 Task: Create Workspace Bankruptcy and Restructuring Services Workspace description Create and manage company-wide talent acquisition and recruitment. Workspace type Engineering-IT
Action: Mouse moved to (415, 82)
Screenshot: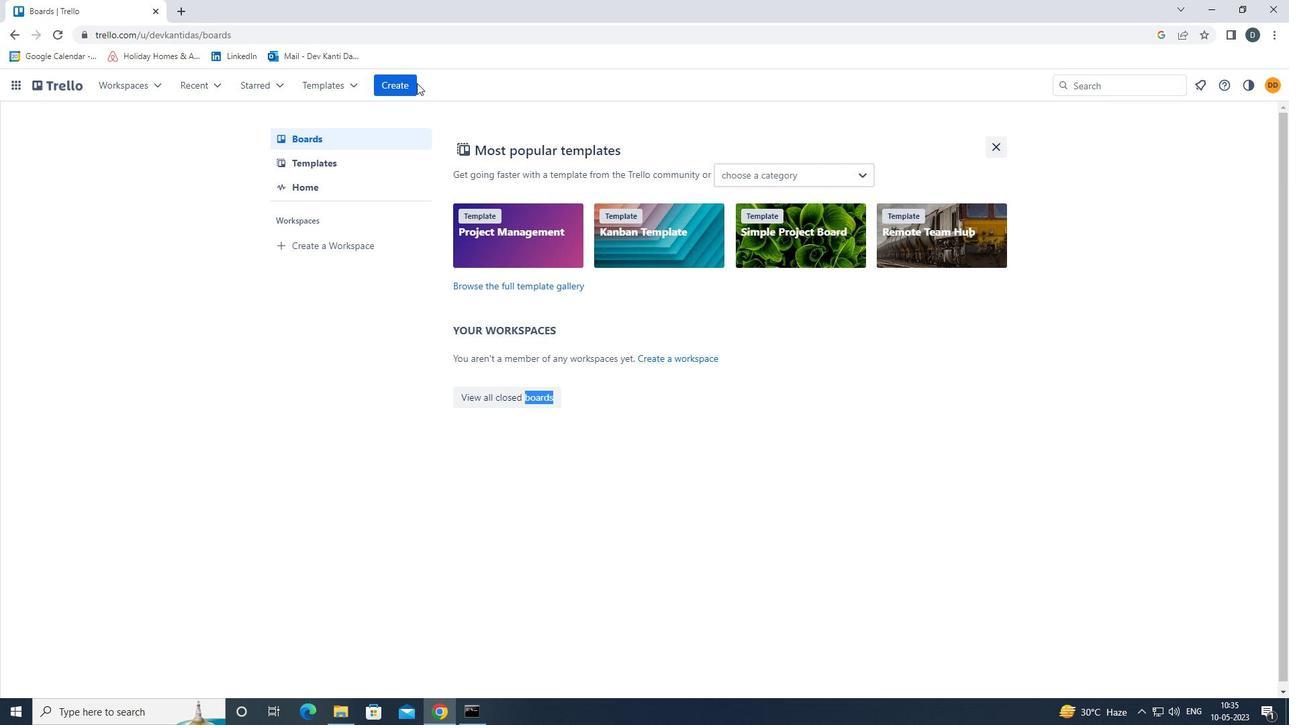 
Action: Mouse pressed left at (415, 82)
Screenshot: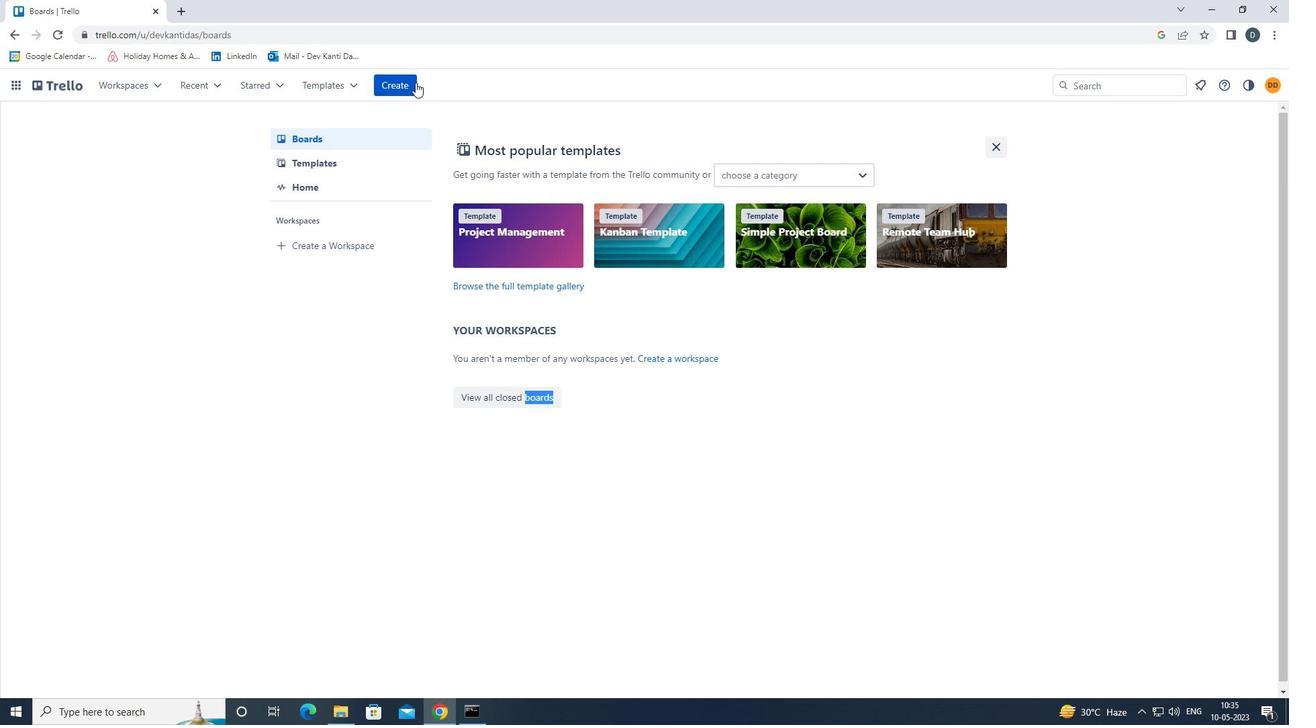 
Action: Mouse moved to (464, 224)
Screenshot: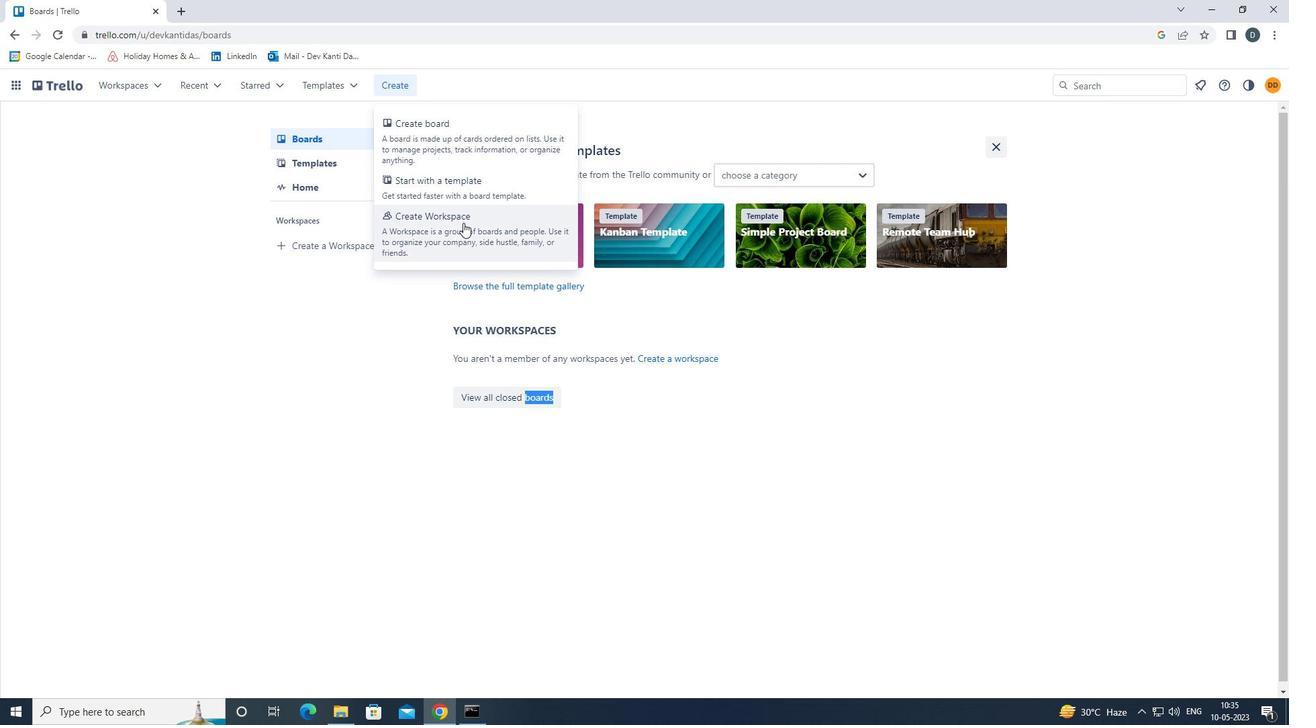 
Action: Mouse pressed left at (464, 224)
Screenshot: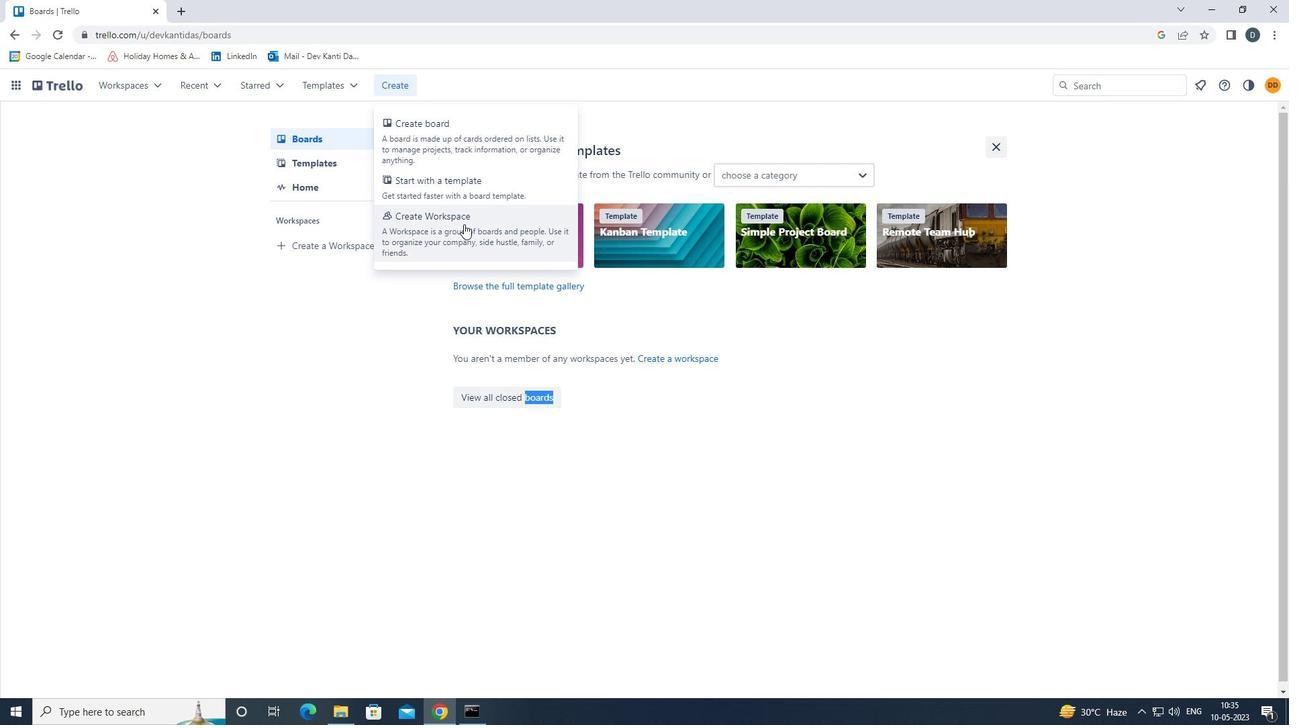 
Action: Mouse moved to (452, 251)
Screenshot: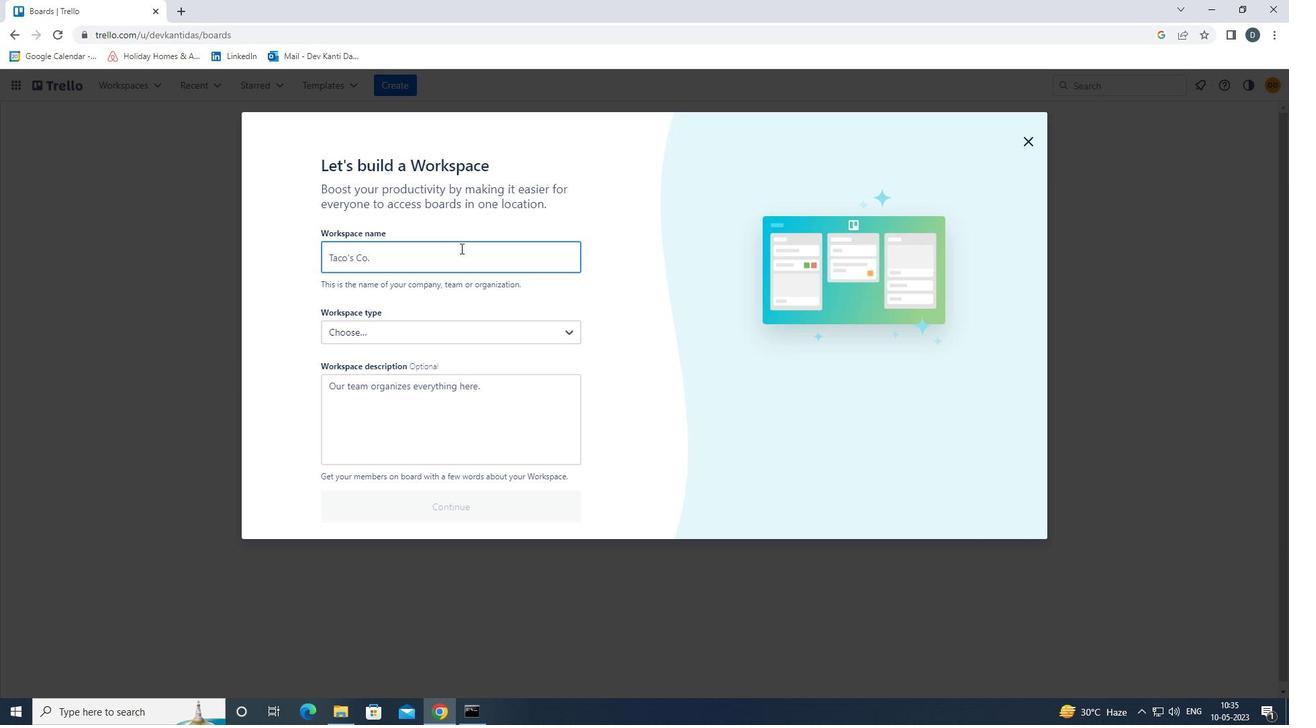 
Action: Mouse pressed left at (452, 251)
Screenshot: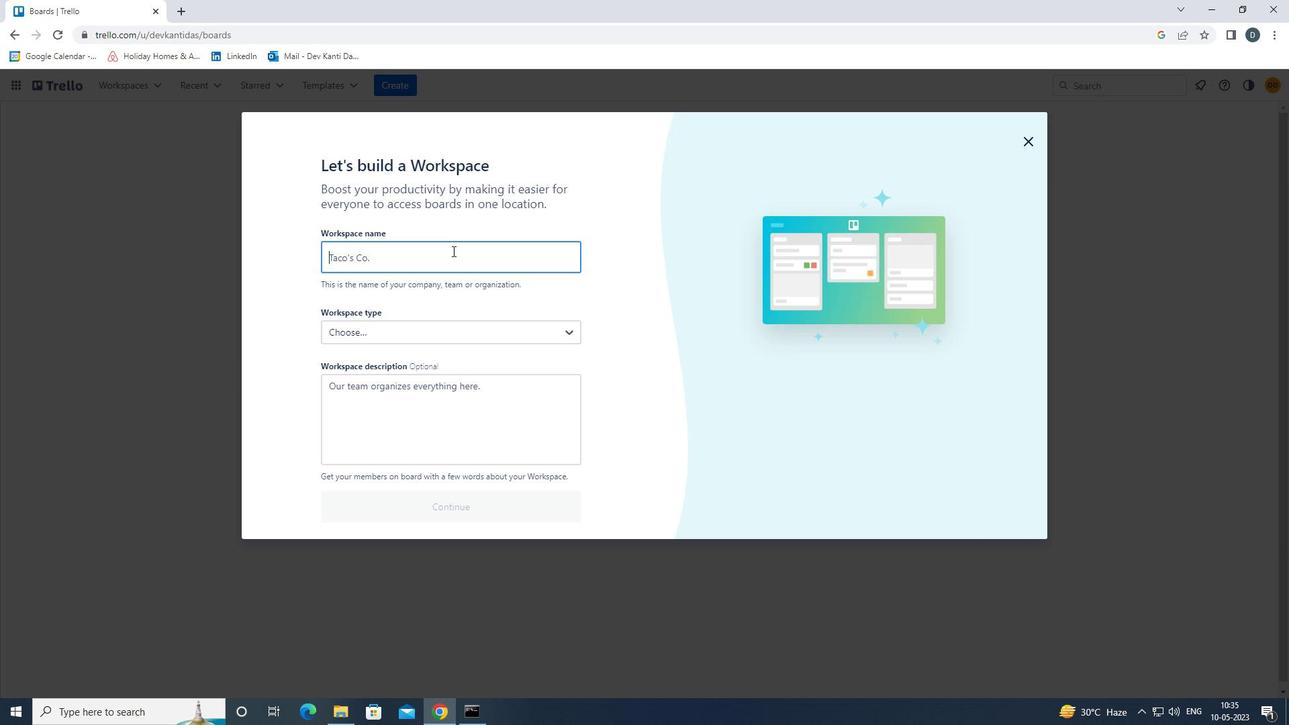 
Action: Mouse moved to (461, 246)
Screenshot: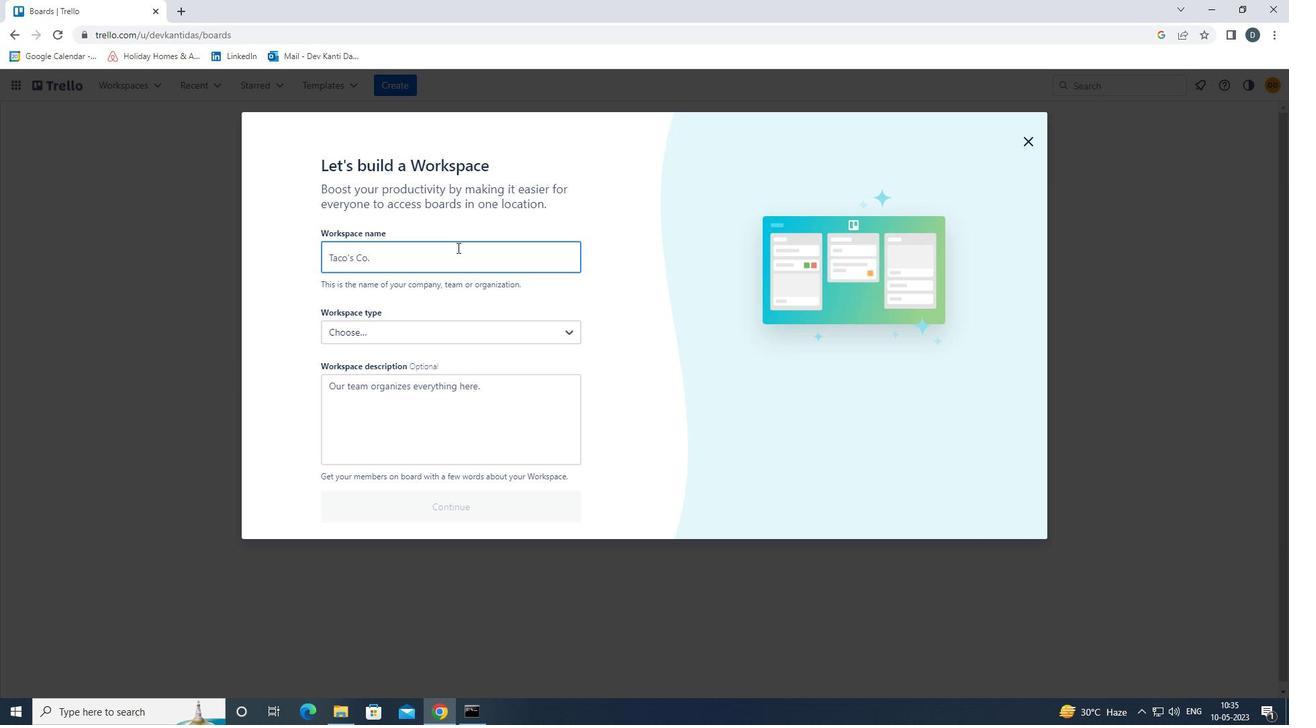 
Action: Key pressed <Key.shift><Key.shift><Key.shift><Key.shift><Key.shift><Key.shift><Key.shift><Key.shift><Key.shift><Key.shift><Key.shift><Key.shift><Key.shift><Key.shift><Key.shift><Key.shift><Key.shift><Key.shift><Key.shift><Key.shift><Key.shift><Key.shift><Key.shift><Key.shift><Key.shift><Key.shift><Key.shift><Key.shift><Key.shift><Key.shift><Key.shift><Key.shift><Key.shift><Key.shift><Key.shift><Key.shift>BANKRUPTCY<Key.space><Key.shift>A<Key.backspace>AND<Key.space><Key.shift>RESTRUCTING<Key.space><Key.backspace><Key.backspace><Key.backspace><Key.backspace>URING<Key.space><Key.shift>SERVICES
Screenshot: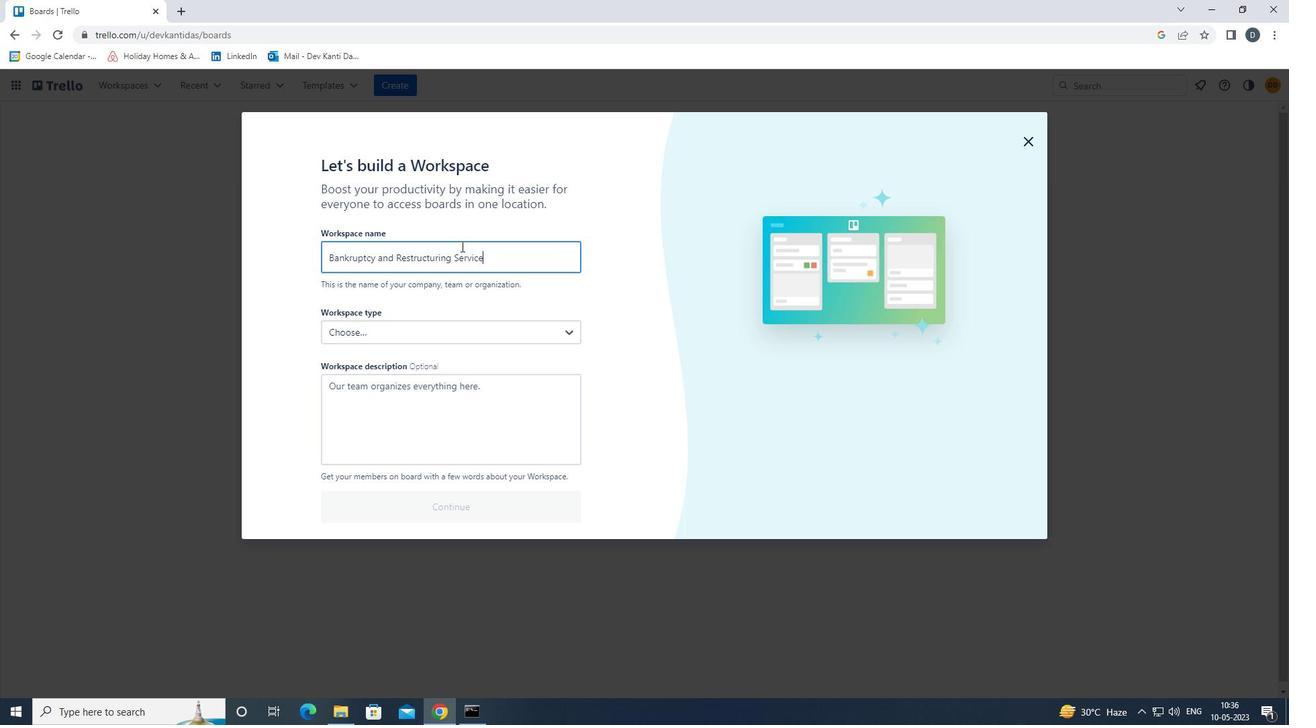
Action: Mouse moved to (453, 404)
Screenshot: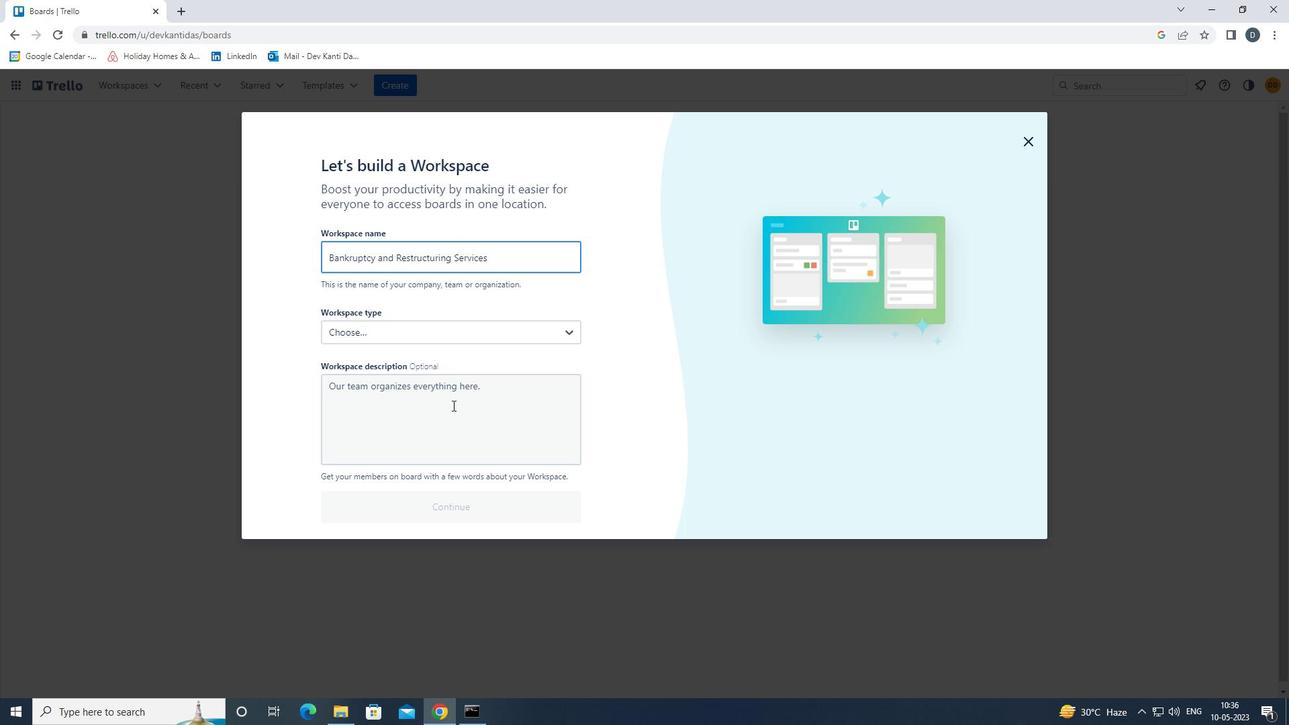
Action: Mouse pressed left at (453, 404)
Screenshot: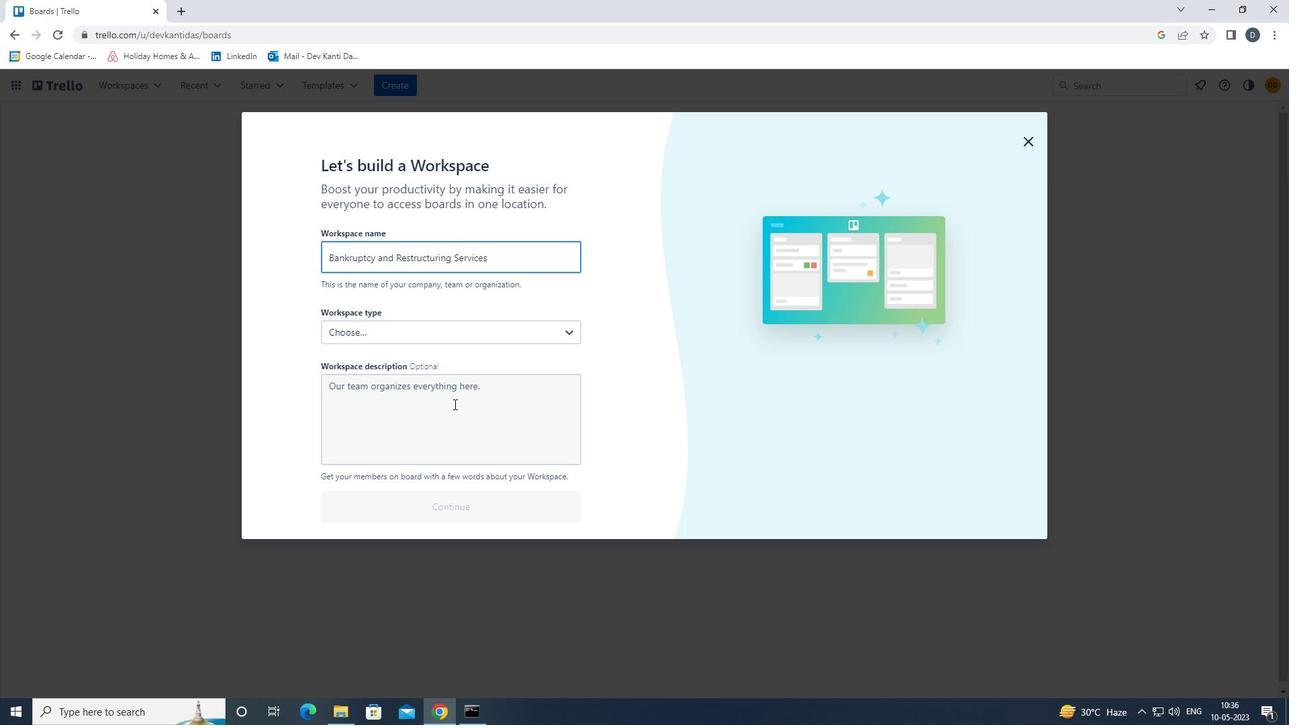 
Action: Mouse moved to (454, 403)
Screenshot: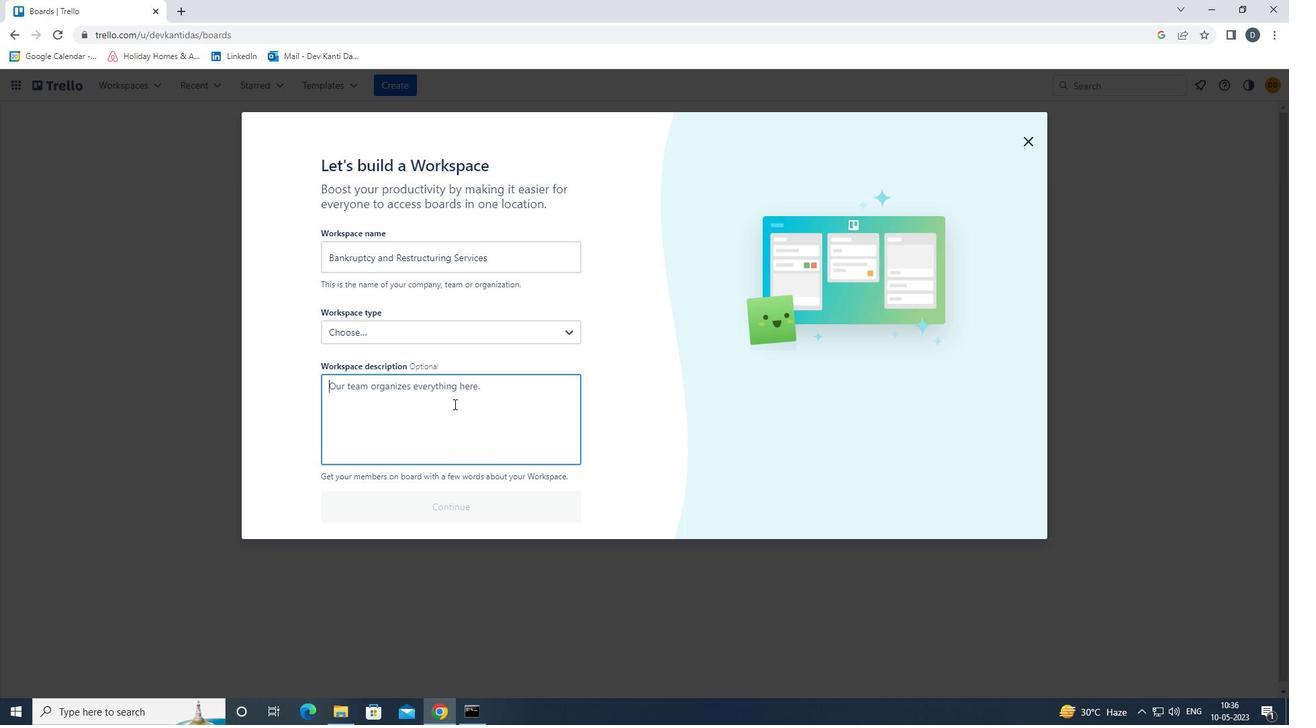 
Action: Key pressed <Key.shift>CREATE<Key.space><Key.shift>A<Key.backspace>AND<Key.space><Key.backspace><Key.space><Key.shift><Key.shift><Key.shift><Key.shift><Key.shift><Key.shift><Key.shift>MAN<Key.backspace><Key.backspace><Key.backspace>MANAGE<Key.space><Key.shift>COMPANU<Key.backspace>Y<Key.space><Key.backspace>-<Key.left><Key.left><Key.left><Key.left><Key.left><Key.left><Key.left><Key.backspace>C<Key.right><Key.right><Key.right><Key.right><Key.right><Key.right><Key.right><Key.right><Key.right><Key.right>WIDE<Key.space>TALENT<Key.space>ACQUISITION<Key.space>AND<Key.space>RECRUITMENT.
Screenshot: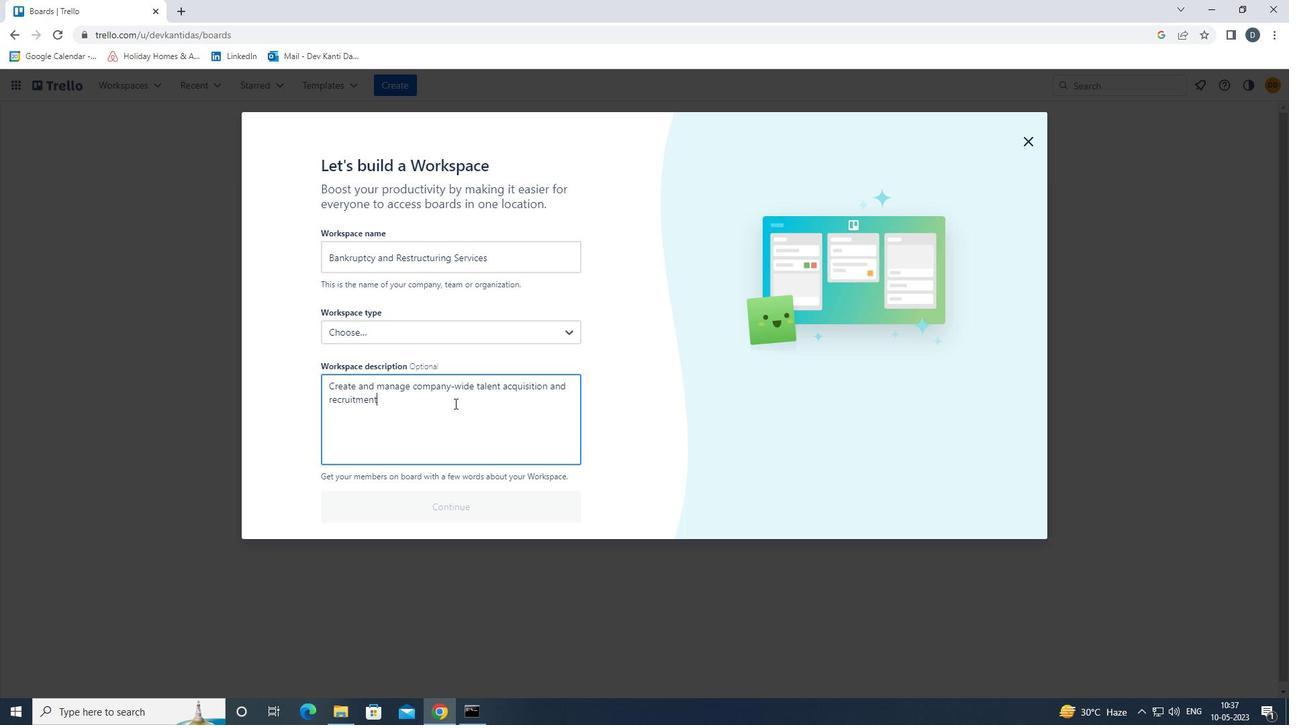 
Action: Mouse moved to (494, 323)
Screenshot: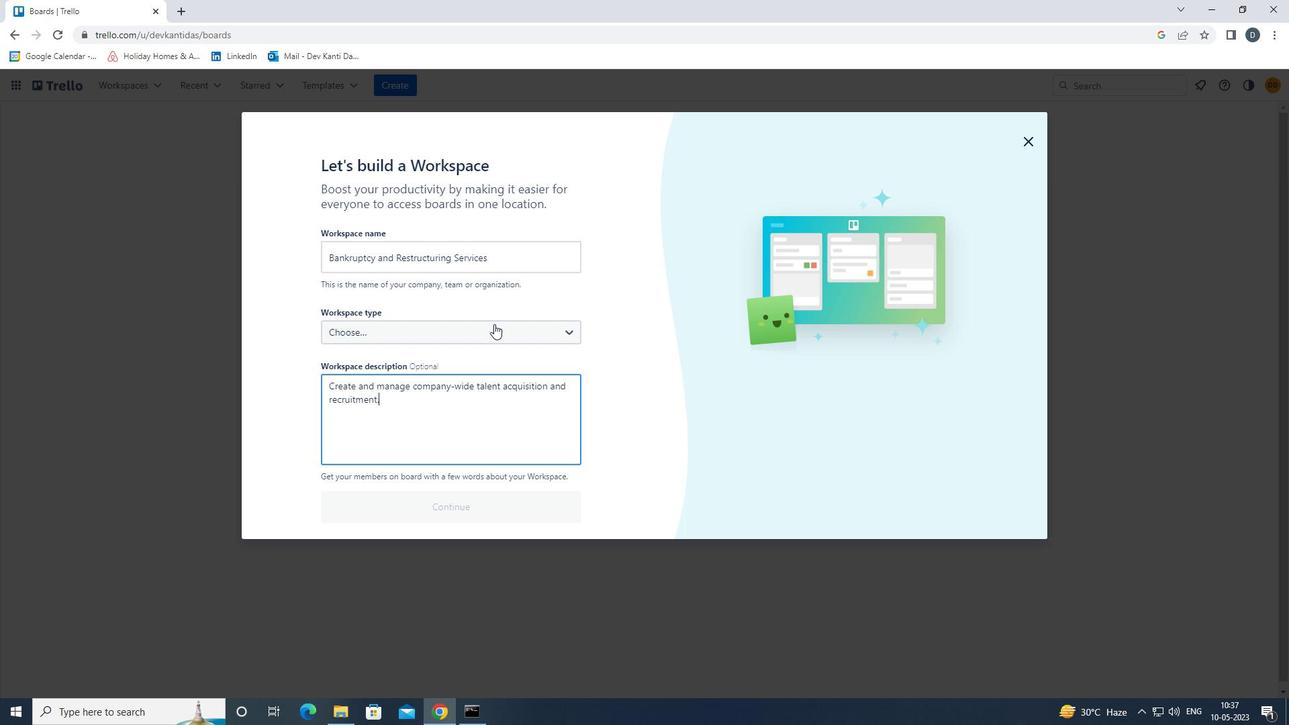 
Action: Mouse pressed left at (494, 323)
Screenshot: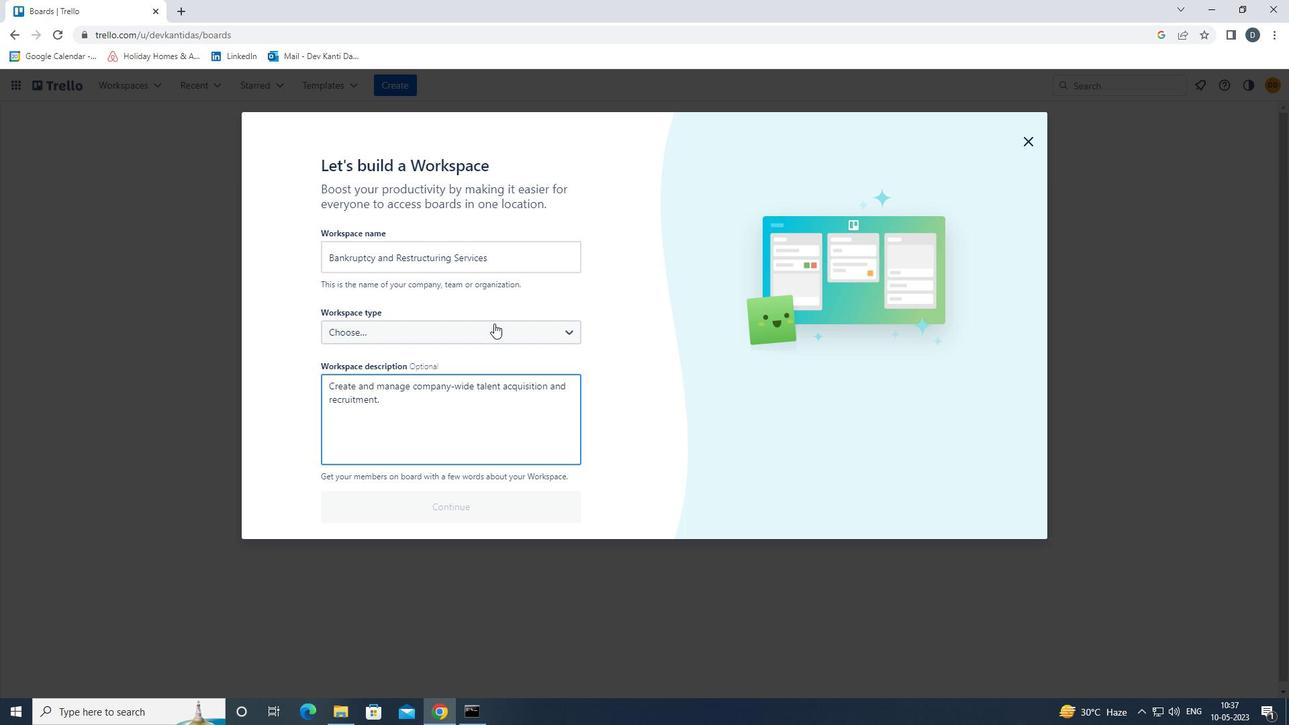 
Action: Mouse moved to (412, 441)
Screenshot: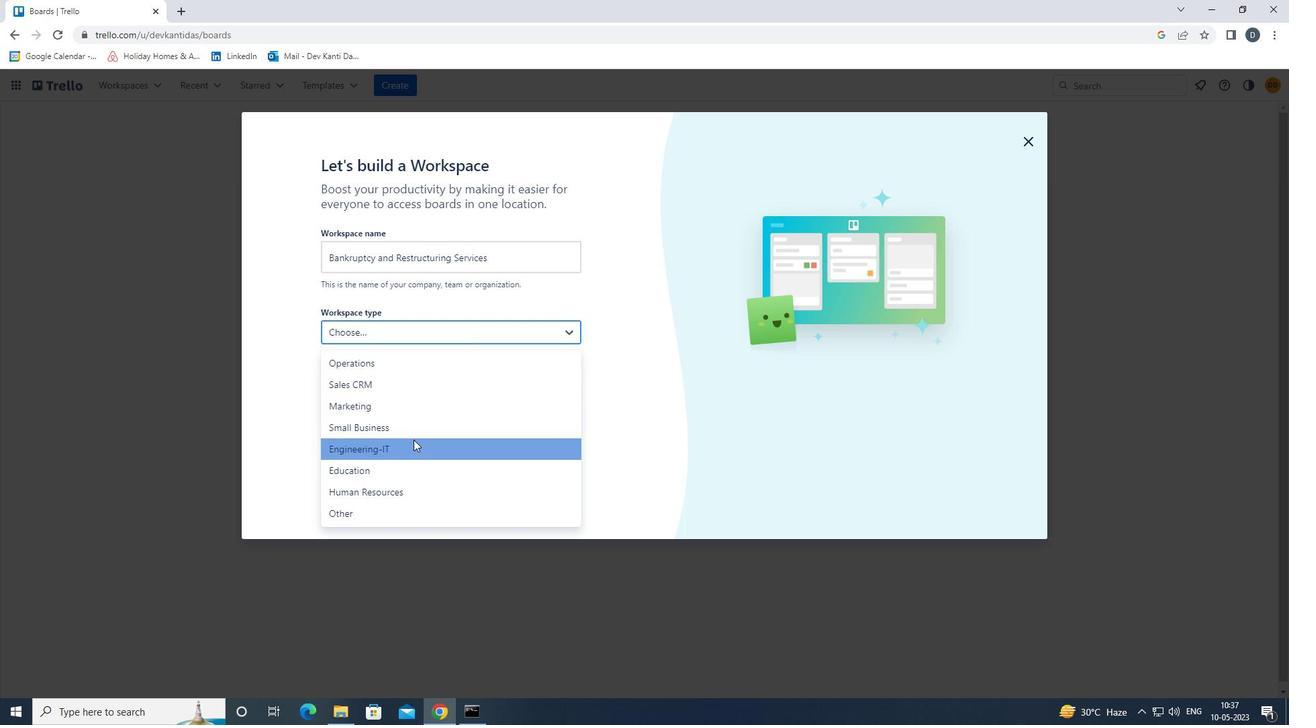 
Action: Mouse pressed left at (412, 441)
Screenshot: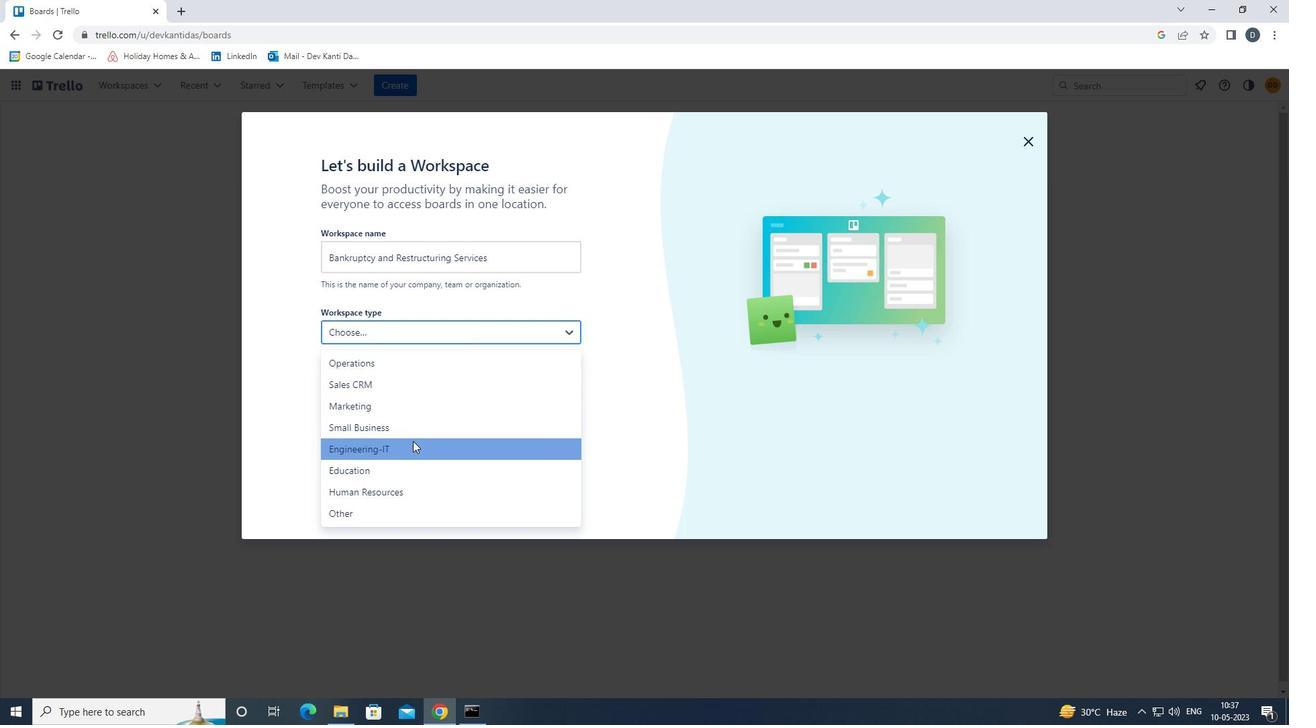 
Action: Mouse moved to (412, 500)
Screenshot: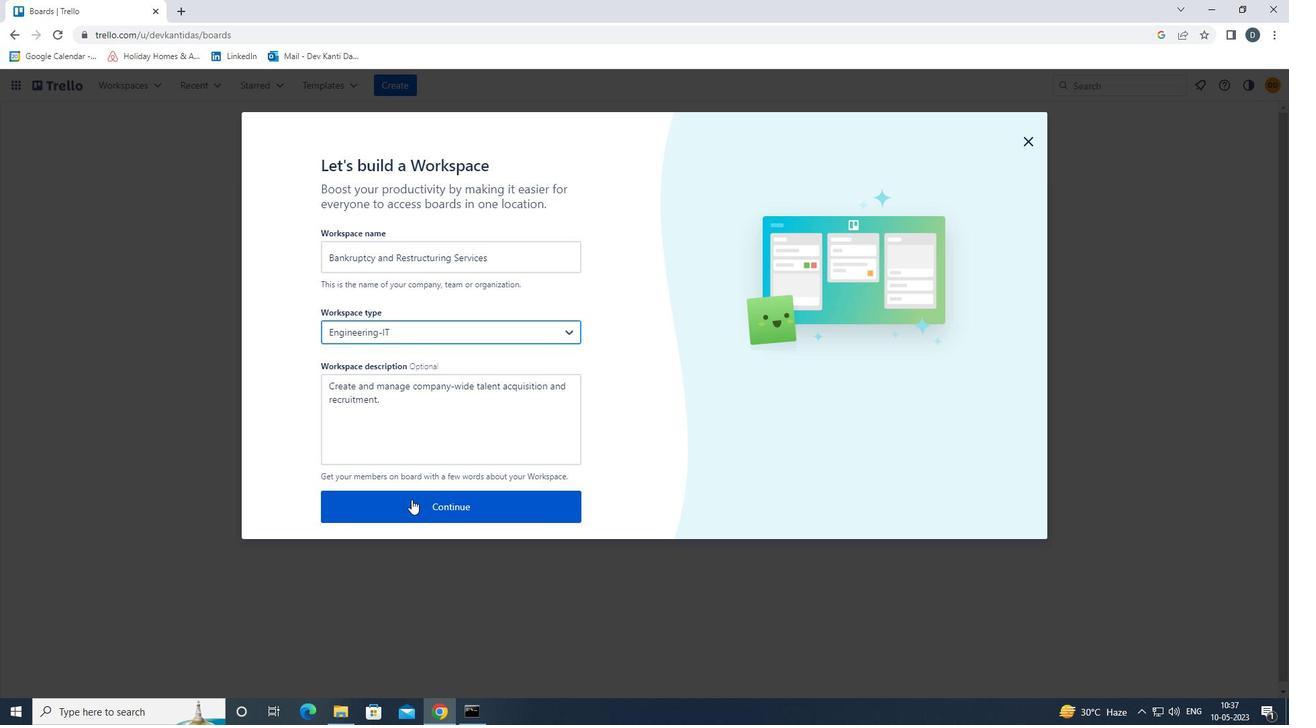 
Action: Mouse pressed left at (412, 500)
Screenshot: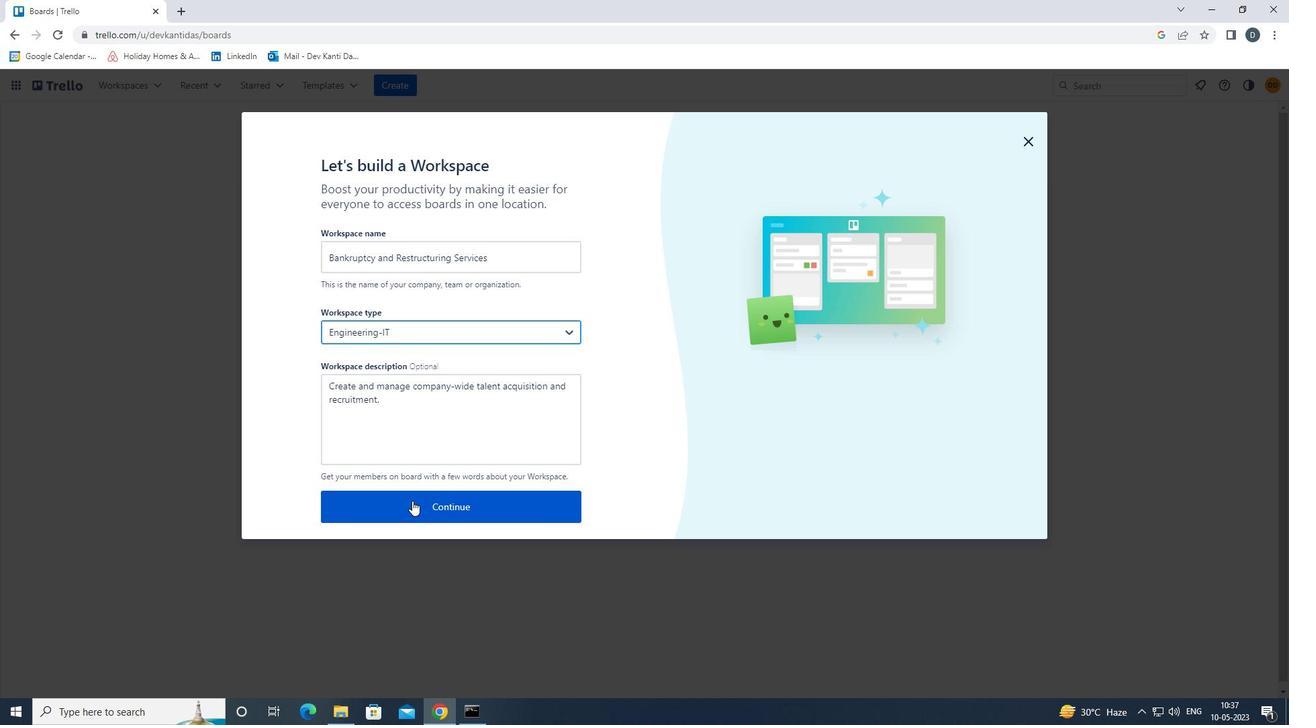 
Action: Mouse moved to (614, 393)
Screenshot: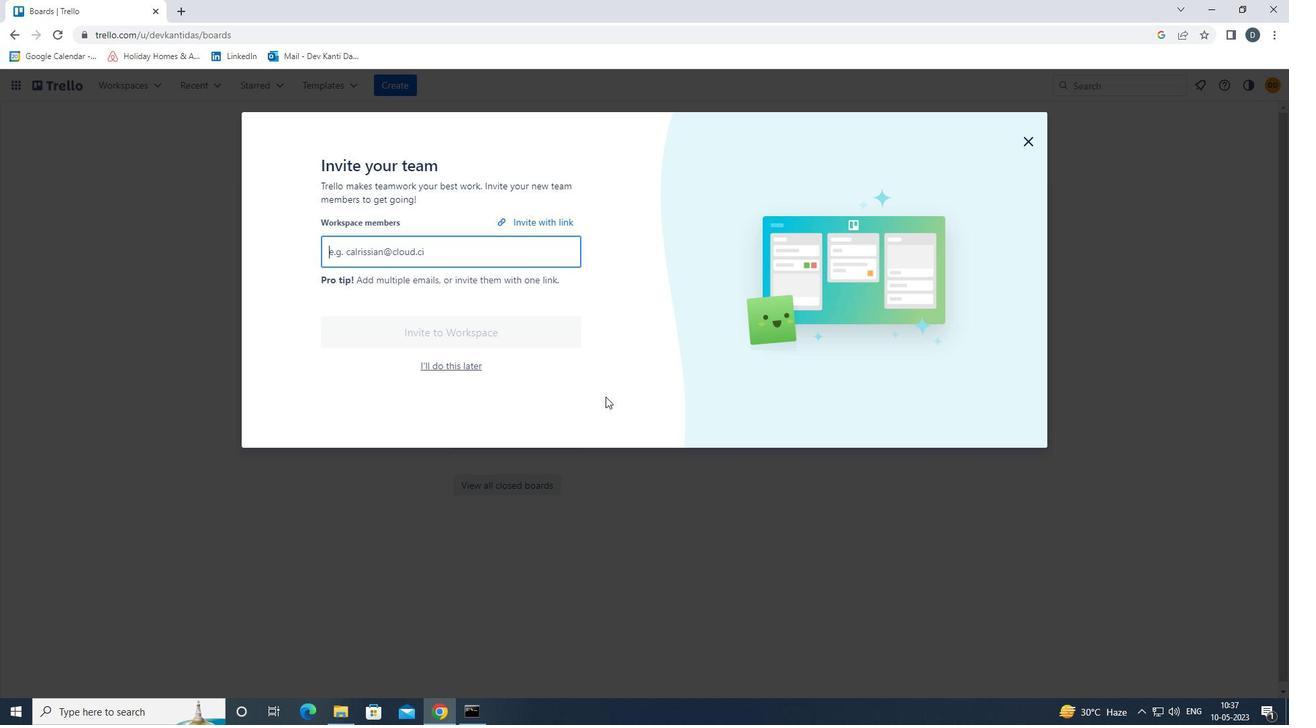 
